 Task: View the FRIENDSHIP trailer
Action: Mouse pressed left at (136, 65)
Screenshot: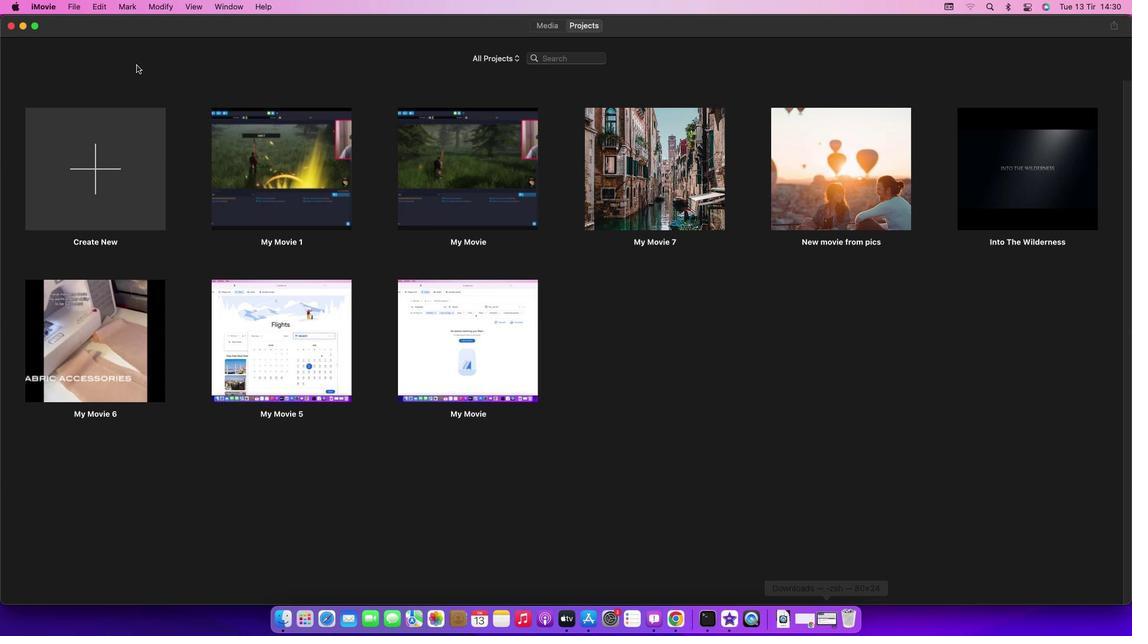 
Action: Mouse moved to (67, 5)
Screenshot: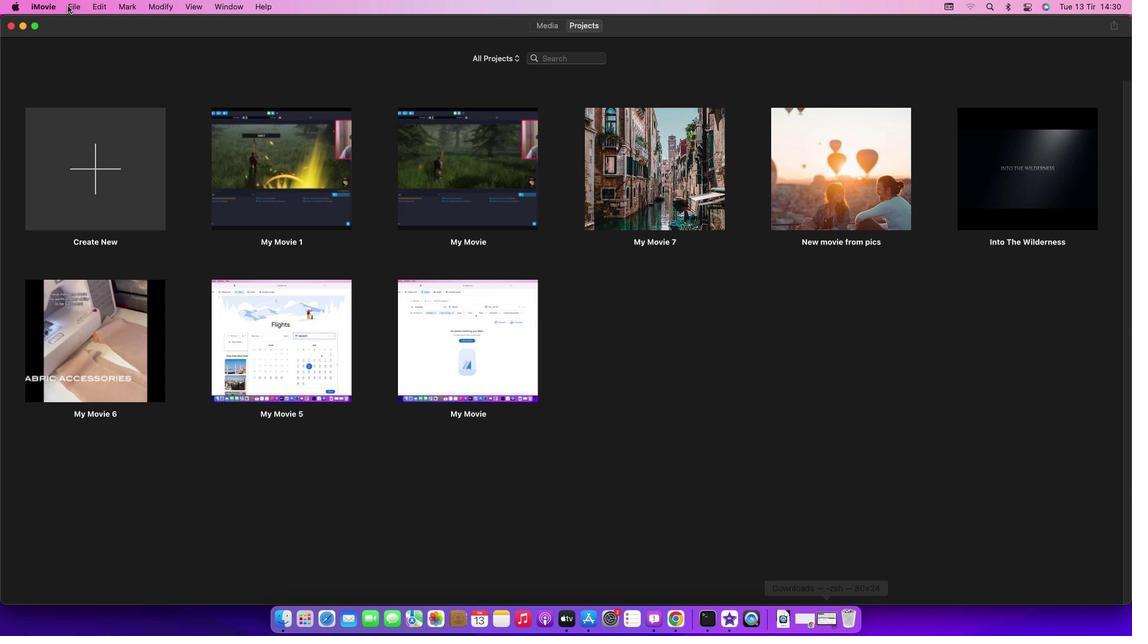
Action: Mouse pressed left at (67, 5)
Screenshot: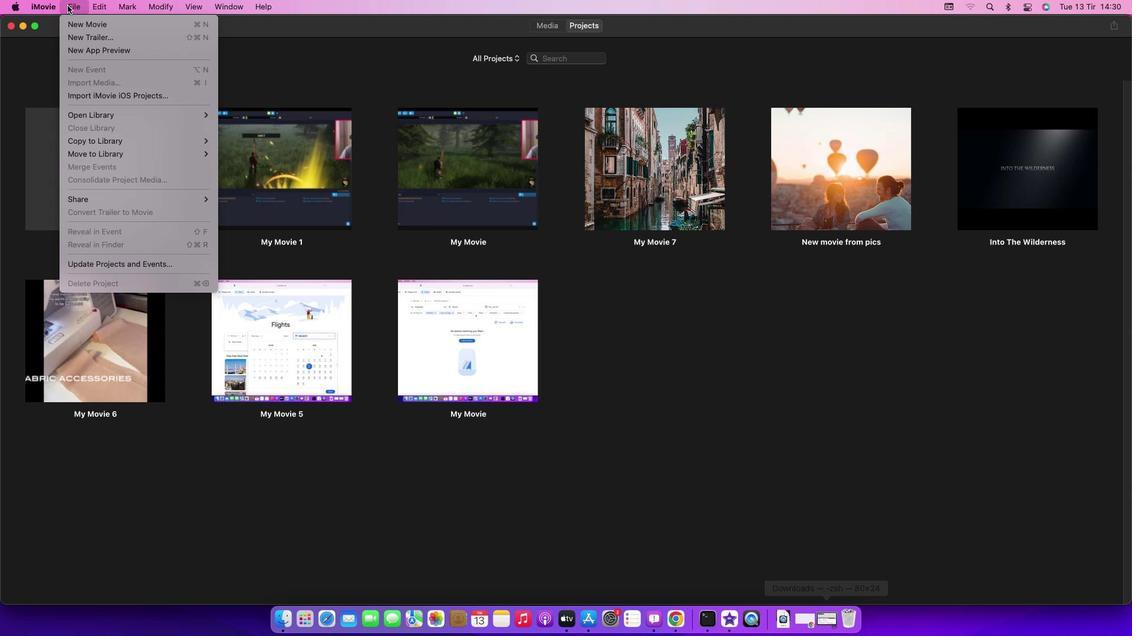 
Action: Mouse moved to (79, 33)
Screenshot: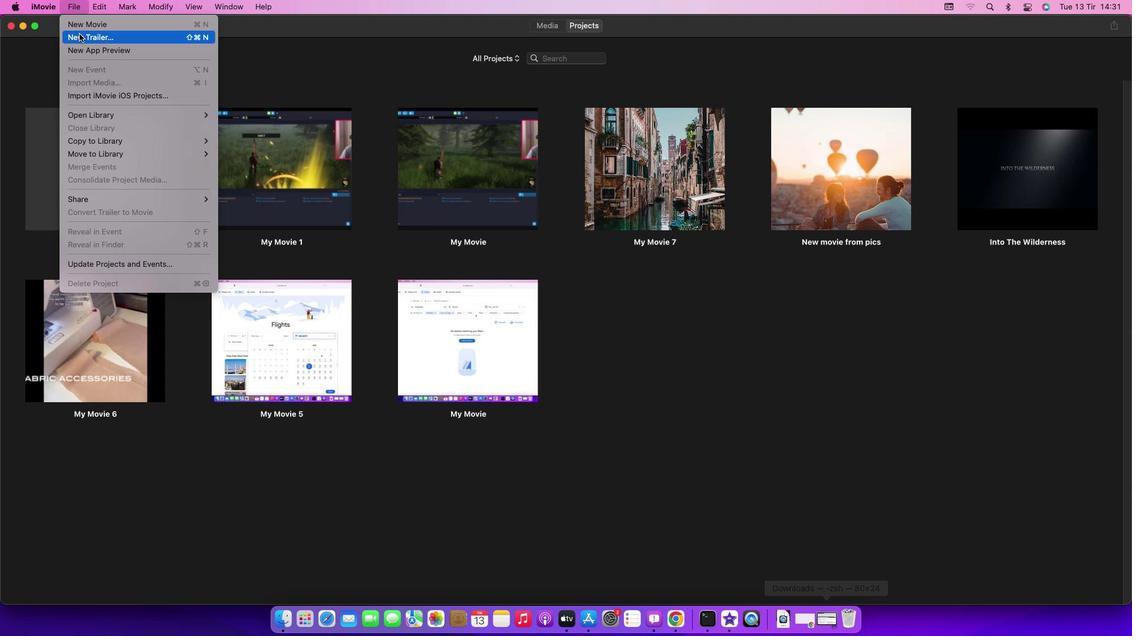 
Action: Mouse pressed left at (79, 33)
Screenshot: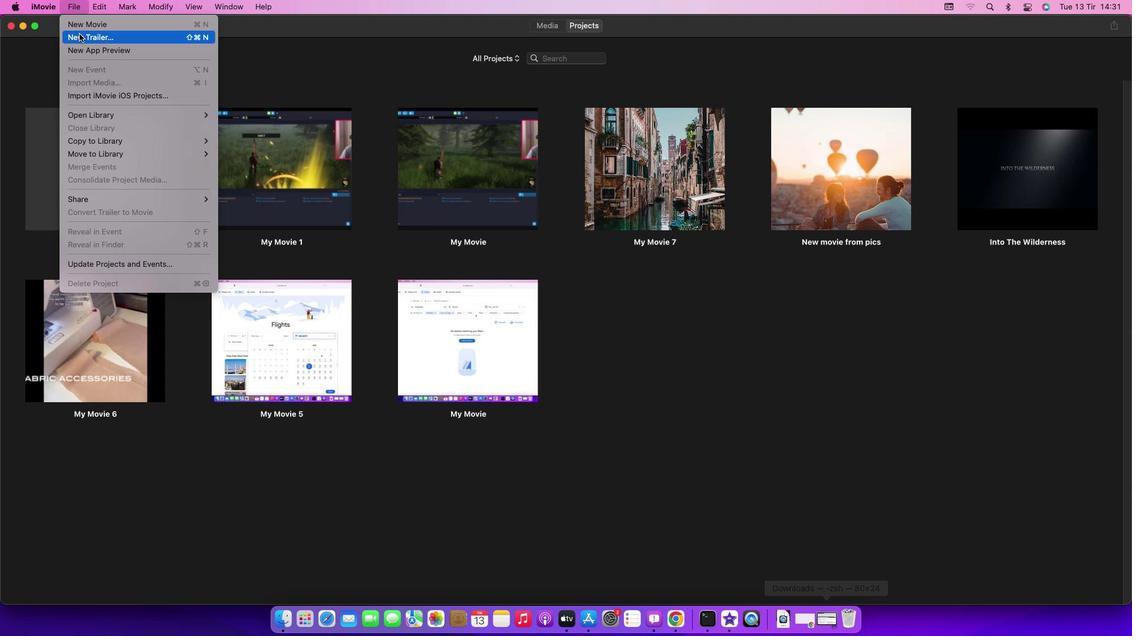
Action: Mouse moved to (667, 337)
Screenshot: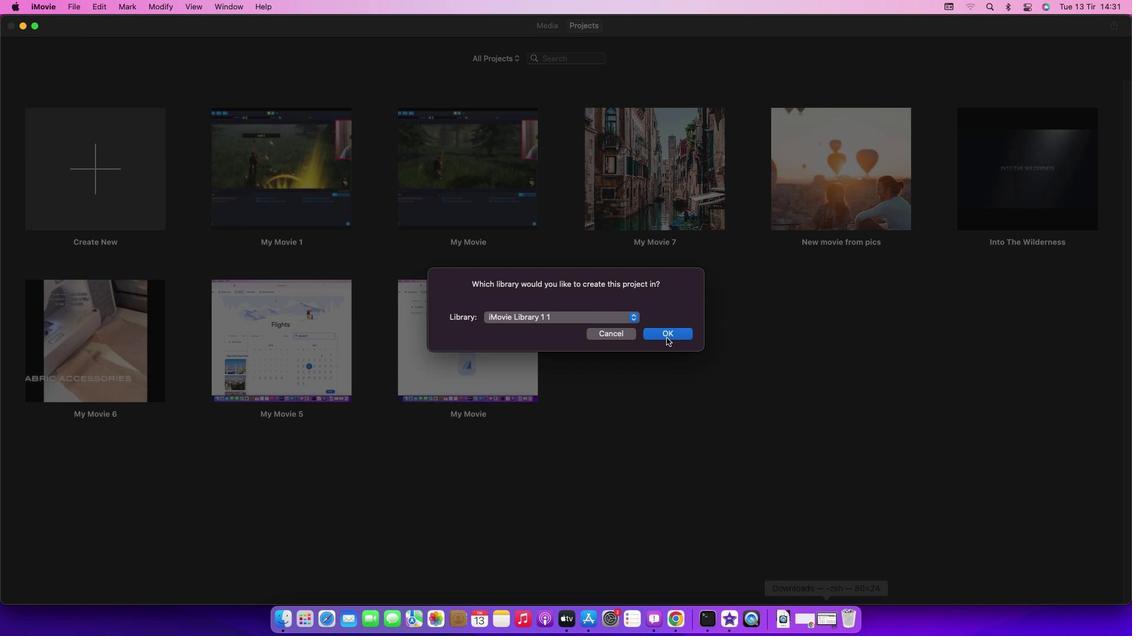 
Action: Mouse pressed left at (667, 337)
Screenshot: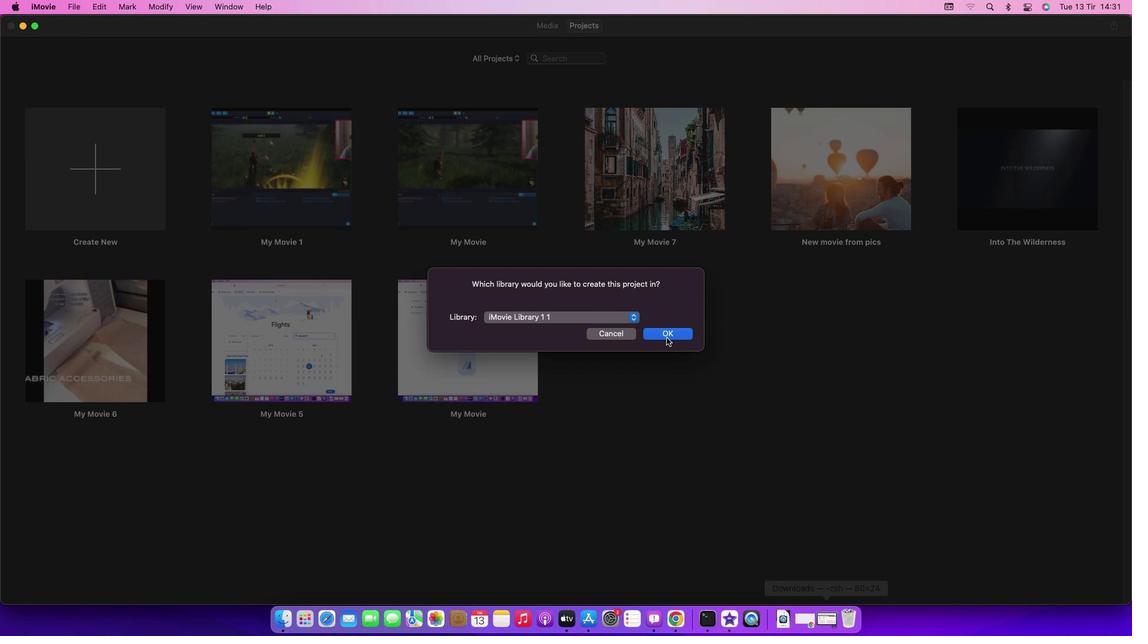 
Action: Mouse moved to (372, 349)
Screenshot: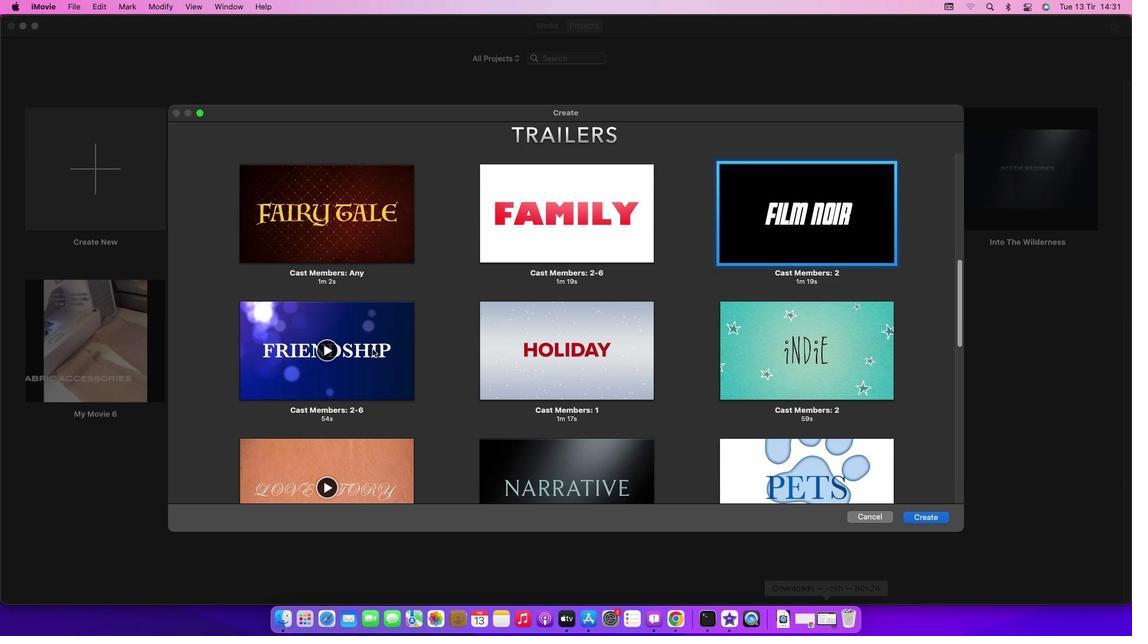 
Action: Mouse pressed left at (372, 349)
Screenshot: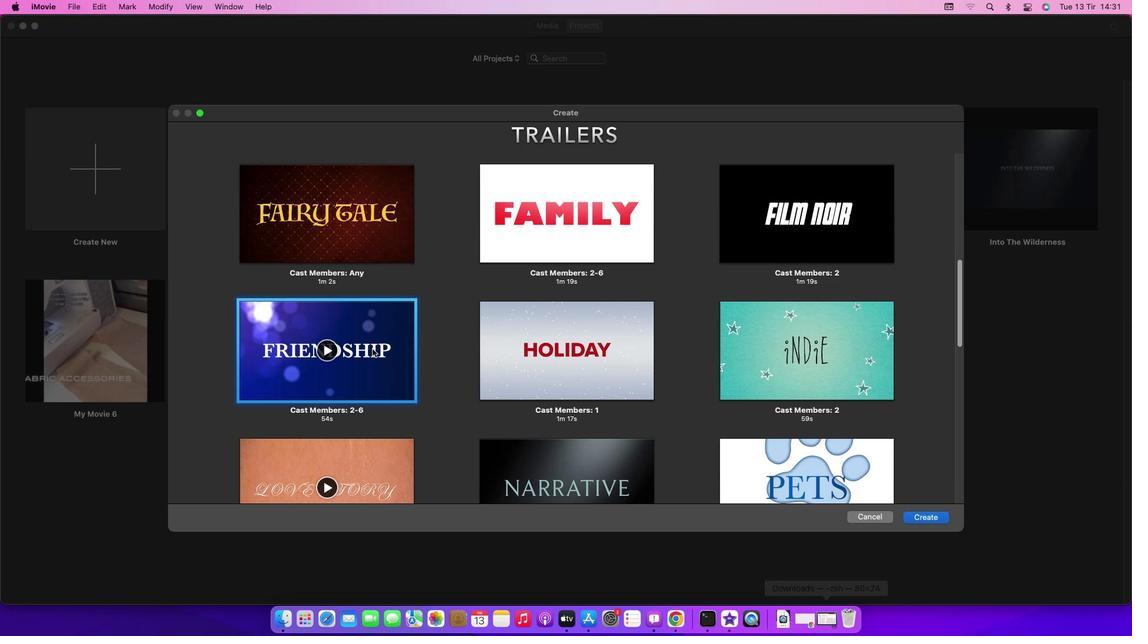 
Action: Mouse moved to (931, 518)
Screenshot: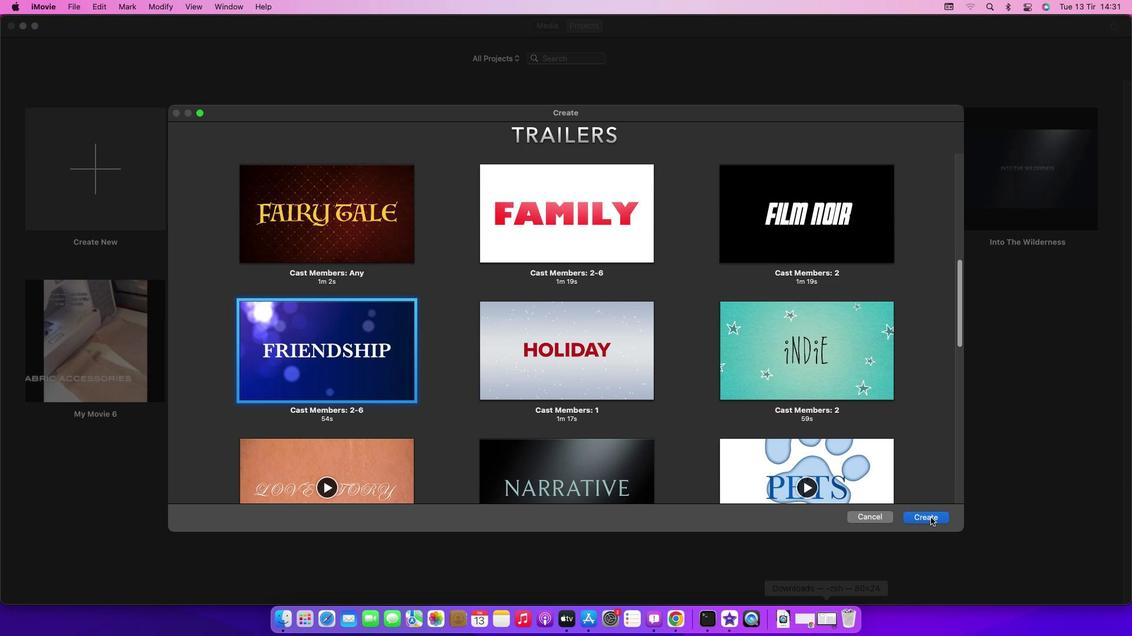 
Action: Mouse pressed left at (931, 518)
Screenshot: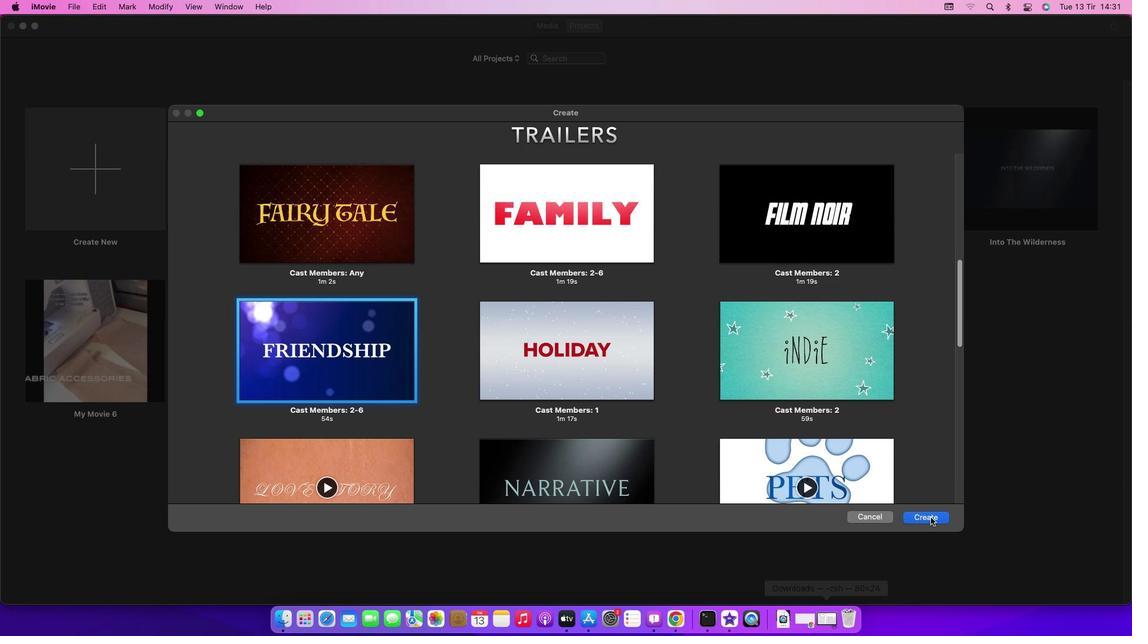 
Action: Mouse moved to (675, 335)
Screenshot: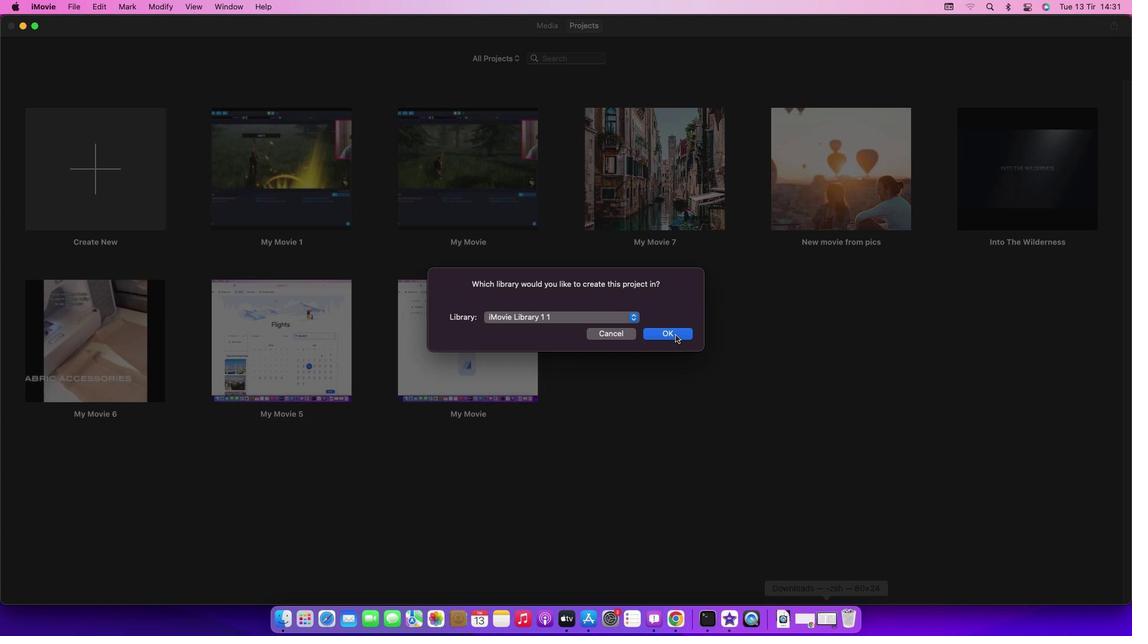 
Action: Mouse pressed left at (675, 335)
Screenshot: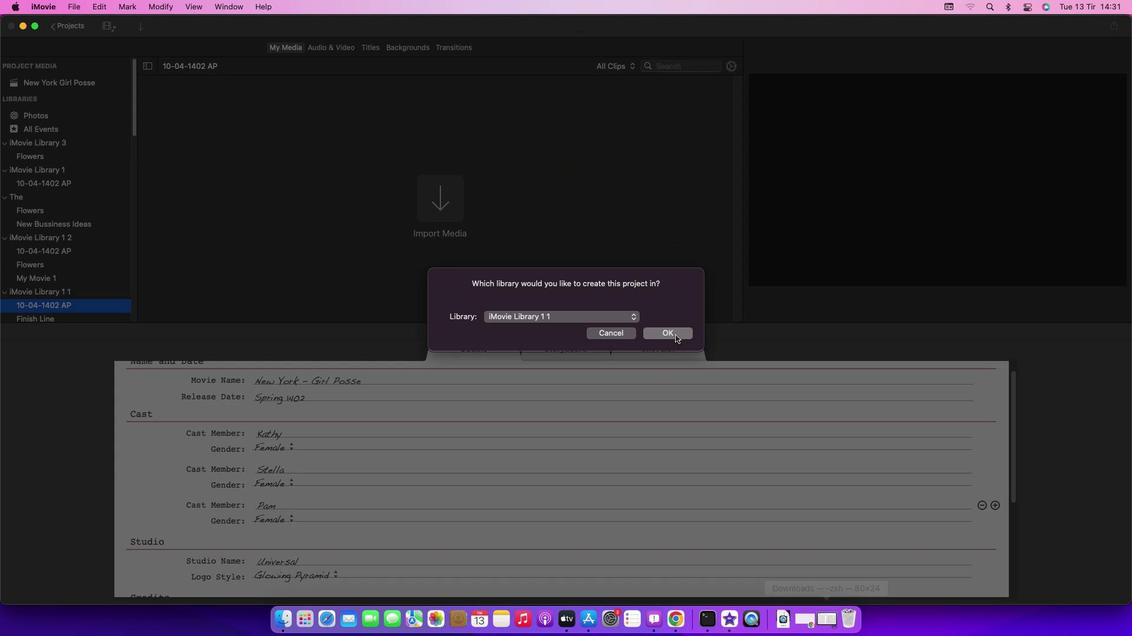 
Action: Mouse moved to (940, 308)
Screenshot: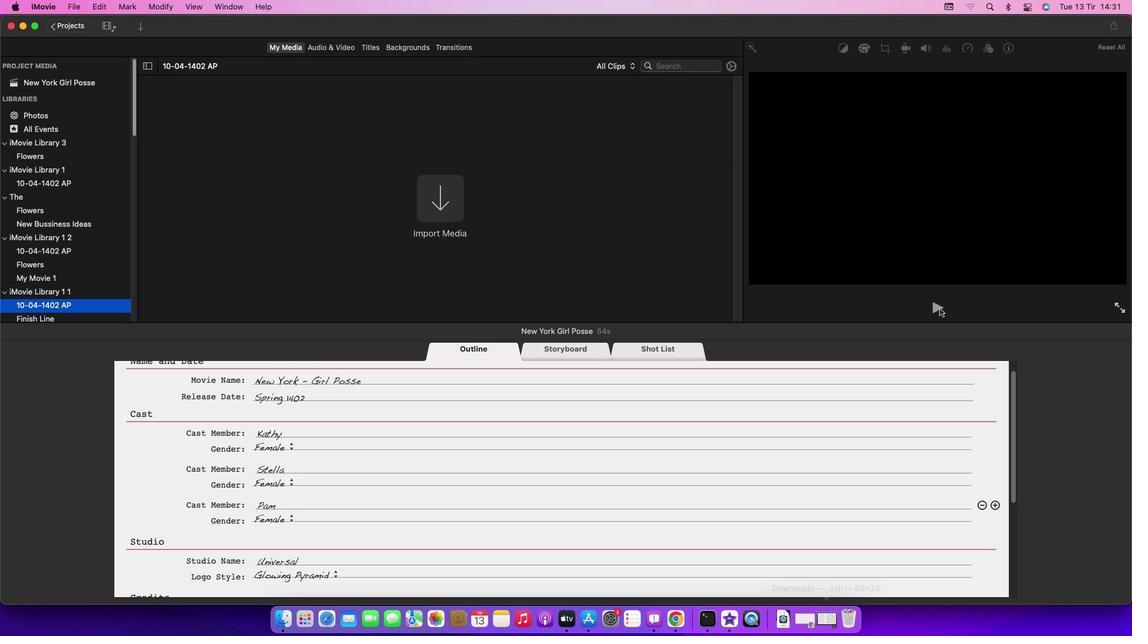 
Action: Mouse pressed left at (940, 308)
Screenshot: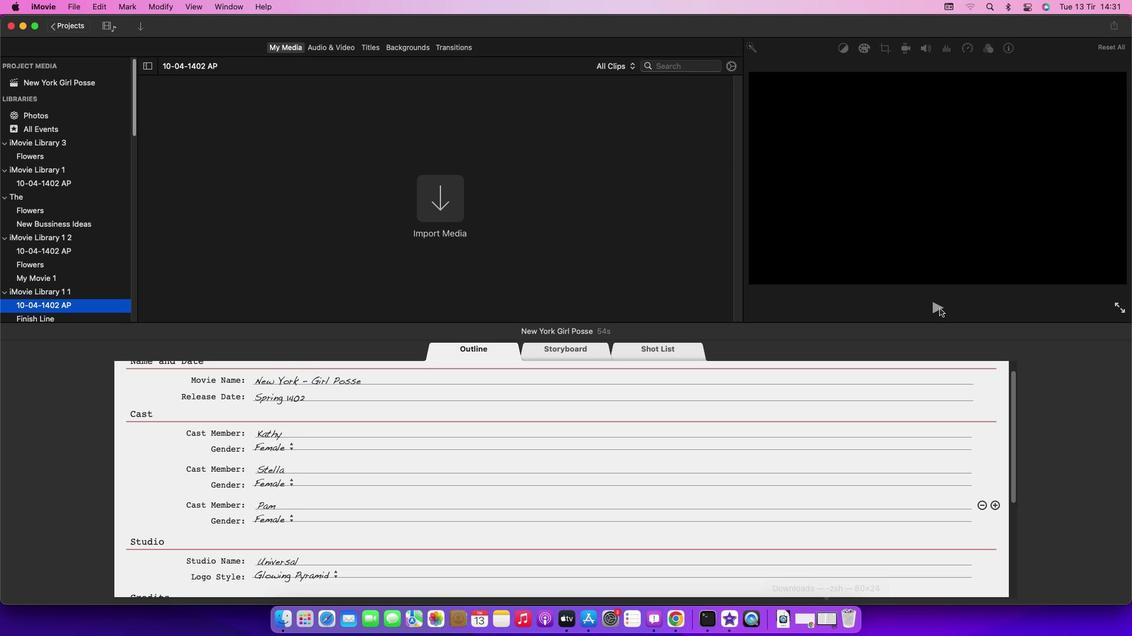 
Action: Mouse moved to (932, 311)
Screenshot: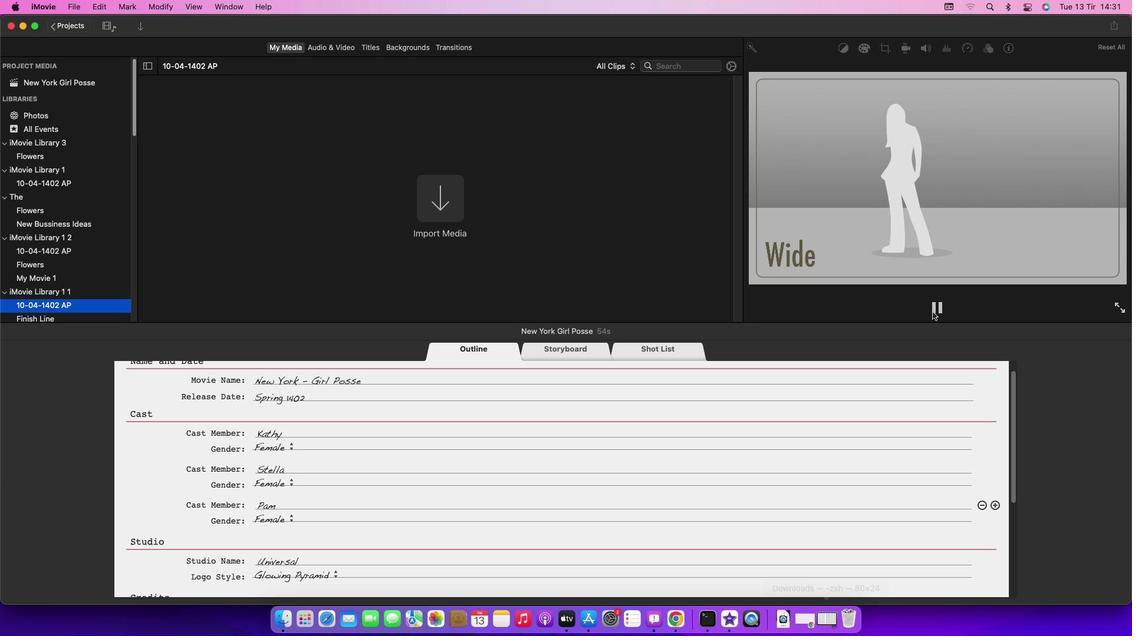 
Action: Mouse pressed left at (932, 311)
Screenshot: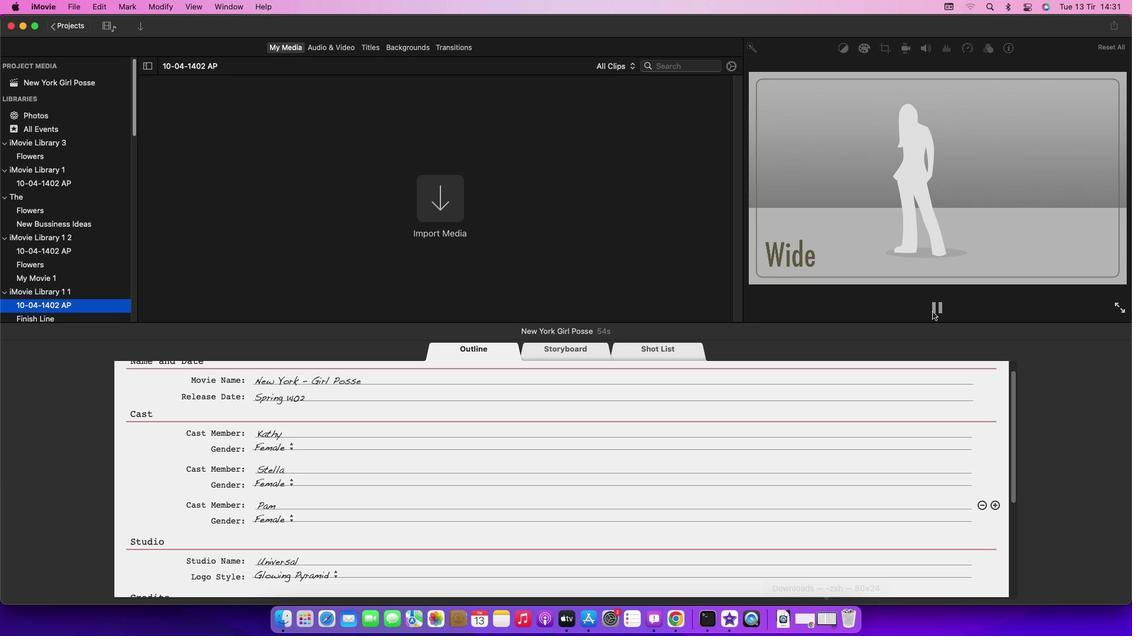 
Action: Mouse moved to (855, 327)
Screenshot: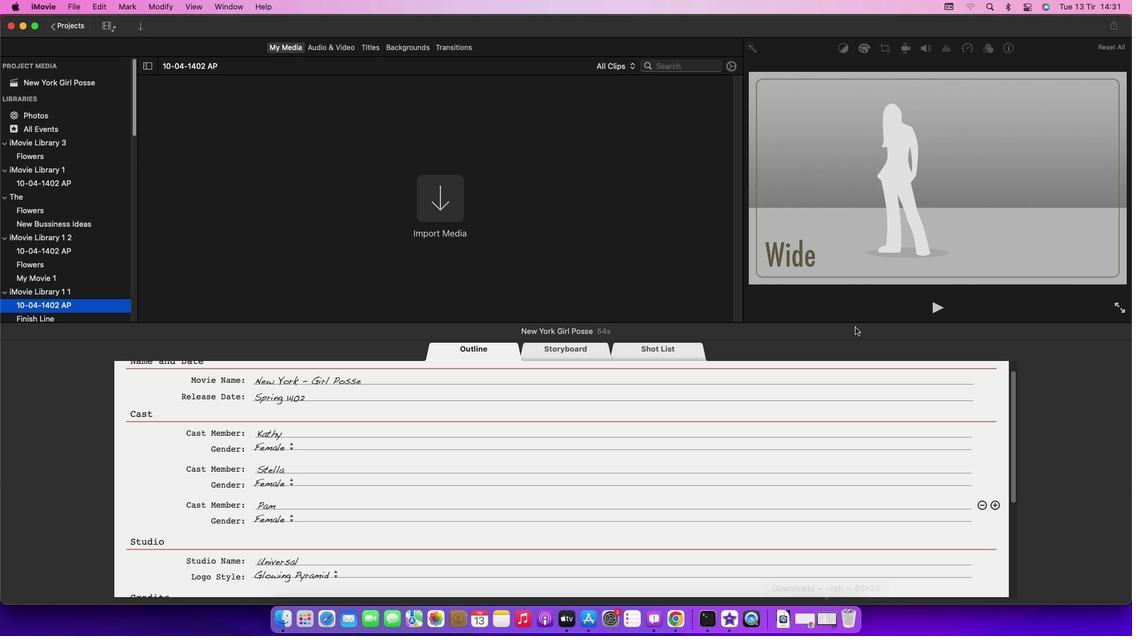 
